 Task: Update the home feature of the saved search to include the waterfront.
Action: Mouse moved to (458, 345)
Screenshot: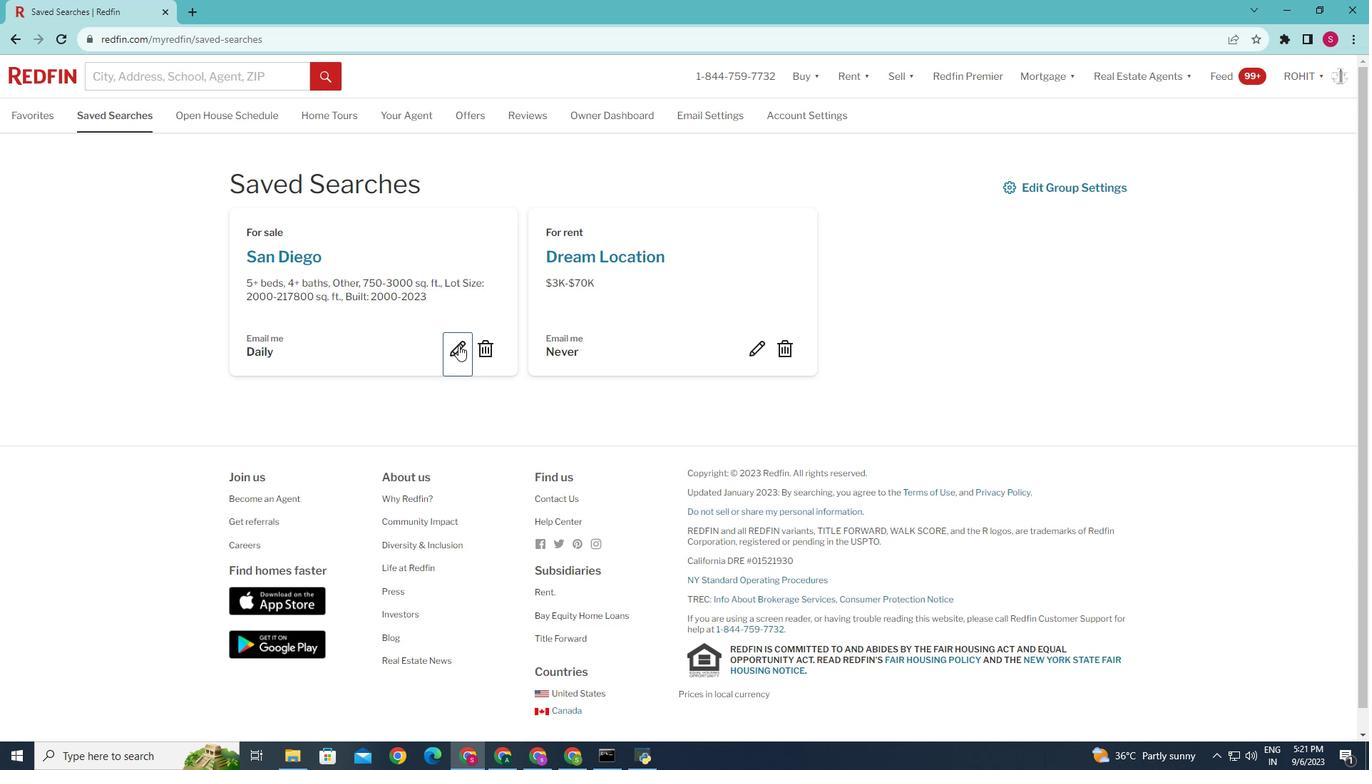 
Action: Mouse pressed left at (458, 345)
Screenshot: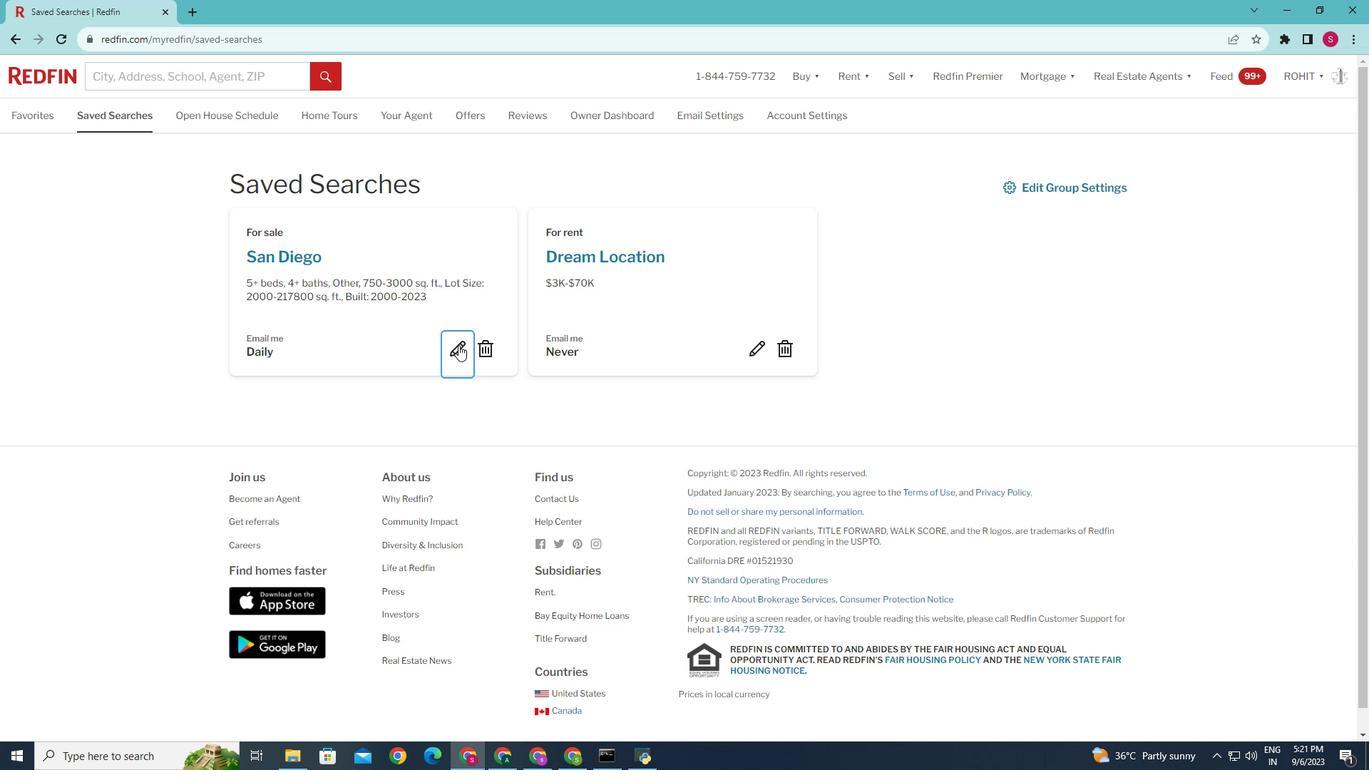 
Action: Mouse moved to (547, 433)
Screenshot: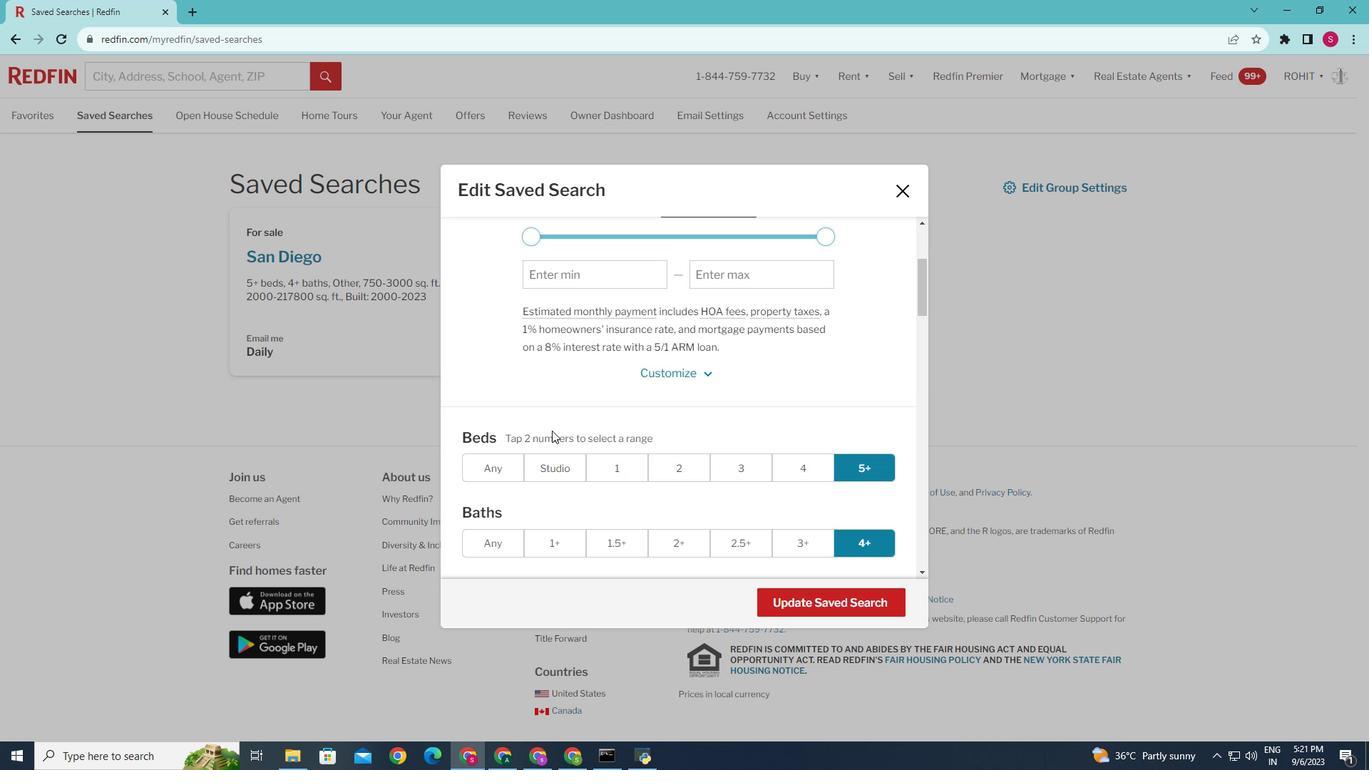 
Action: Mouse scrolled (547, 432) with delta (0, 0)
Screenshot: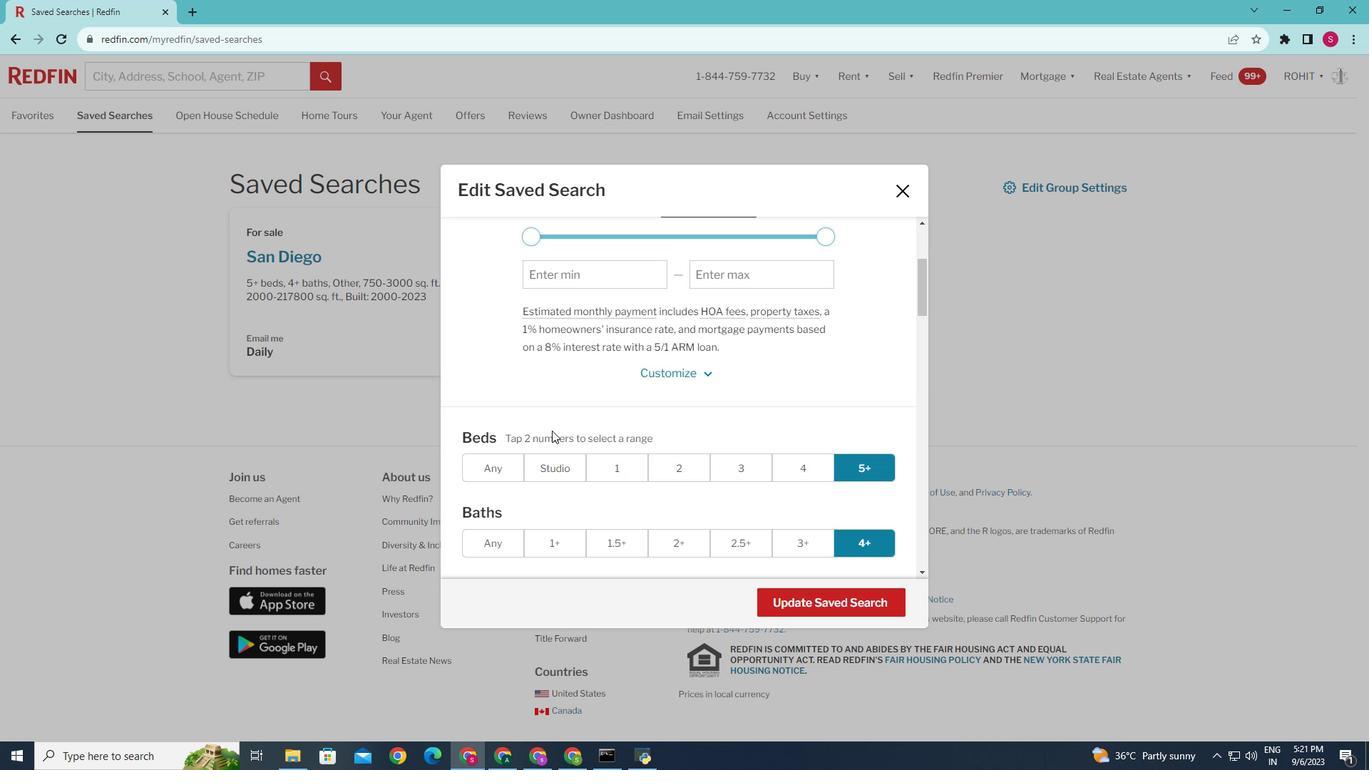 
Action: Mouse moved to (550, 433)
Screenshot: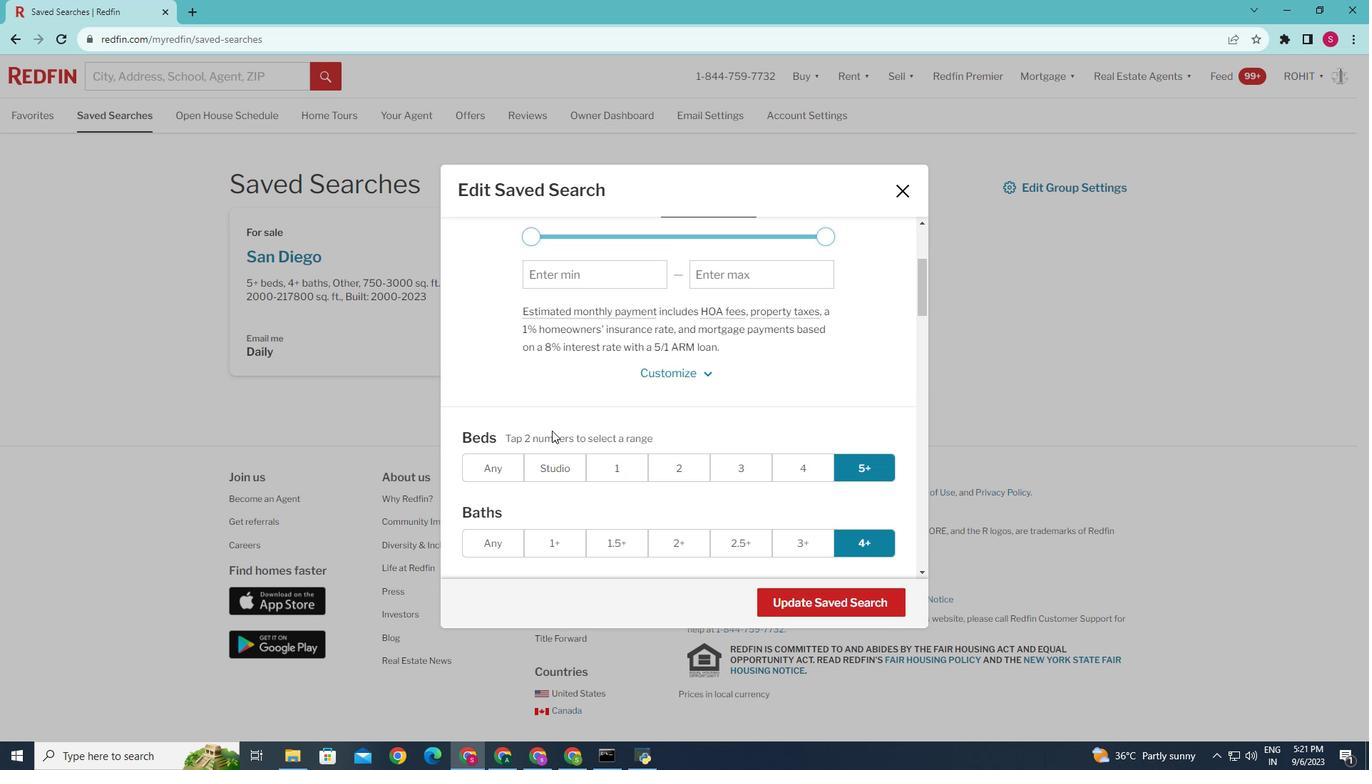 
Action: Mouse scrolled (550, 432) with delta (0, 0)
Screenshot: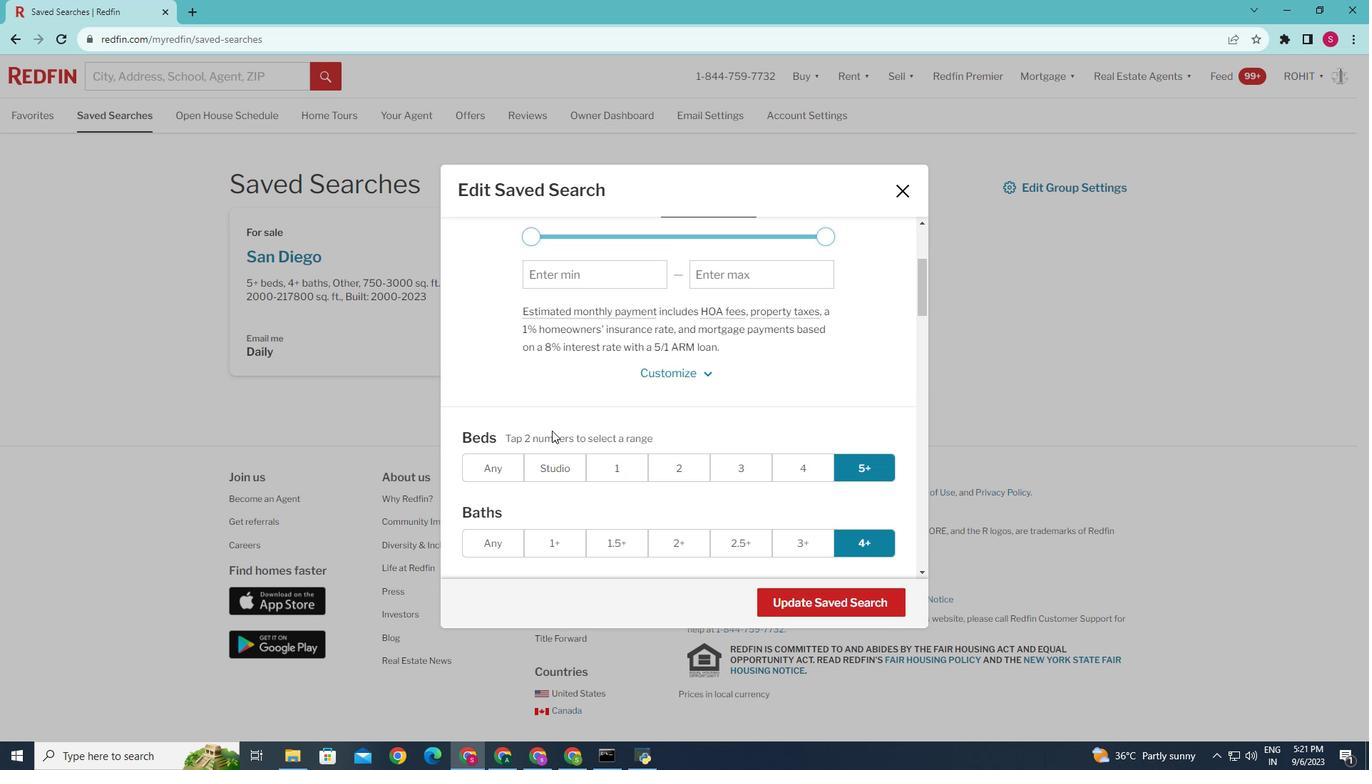 
Action: Mouse moved to (551, 433)
Screenshot: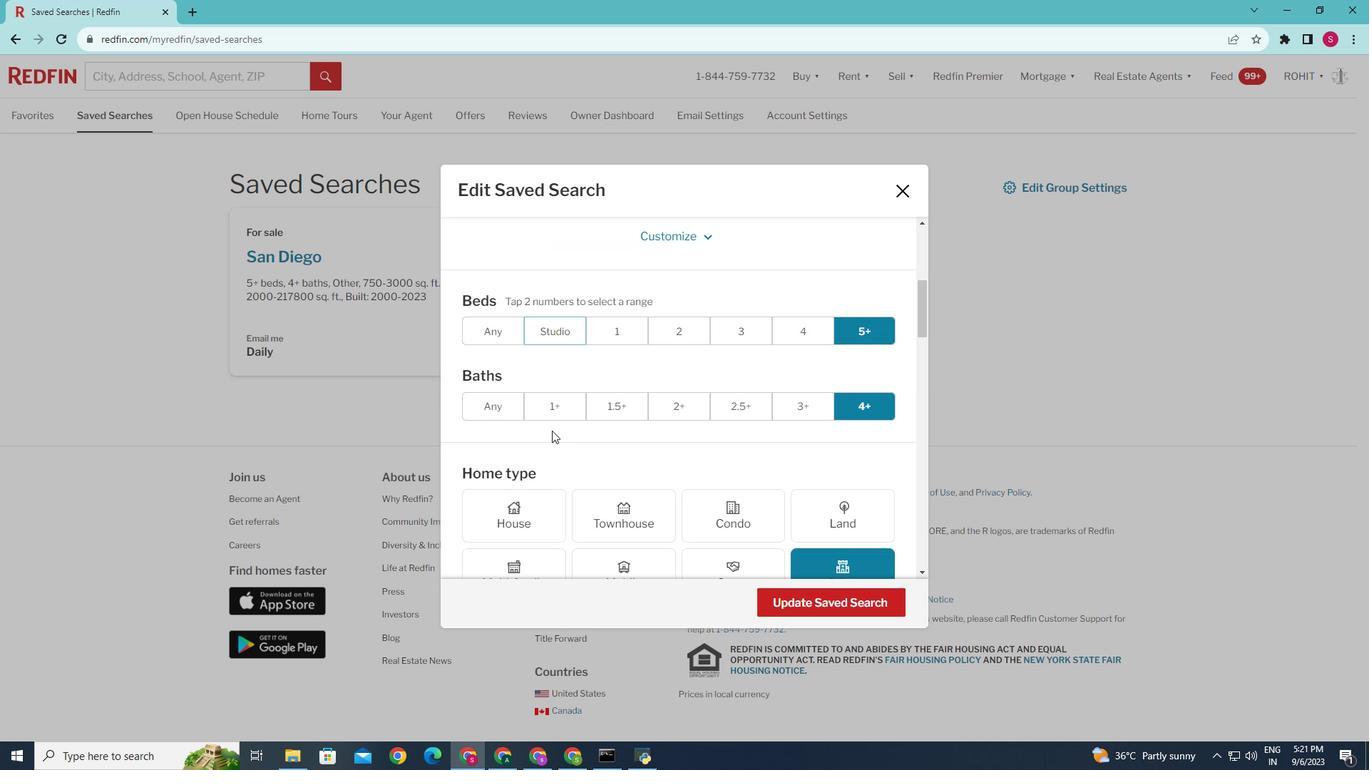 
Action: Mouse scrolled (551, 432) with delta (0, 0)
Screenshot: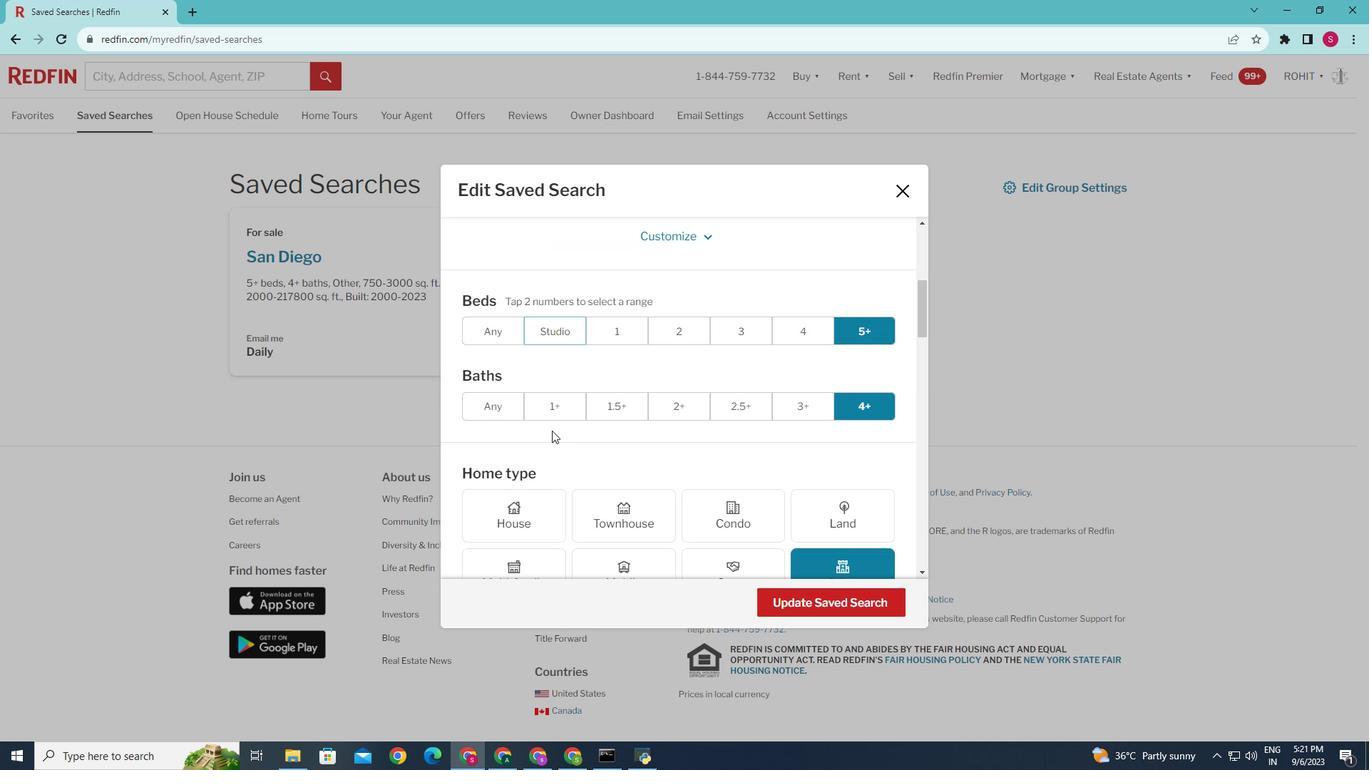 
Action: Mouse moved to (551, 433)
Screenshot: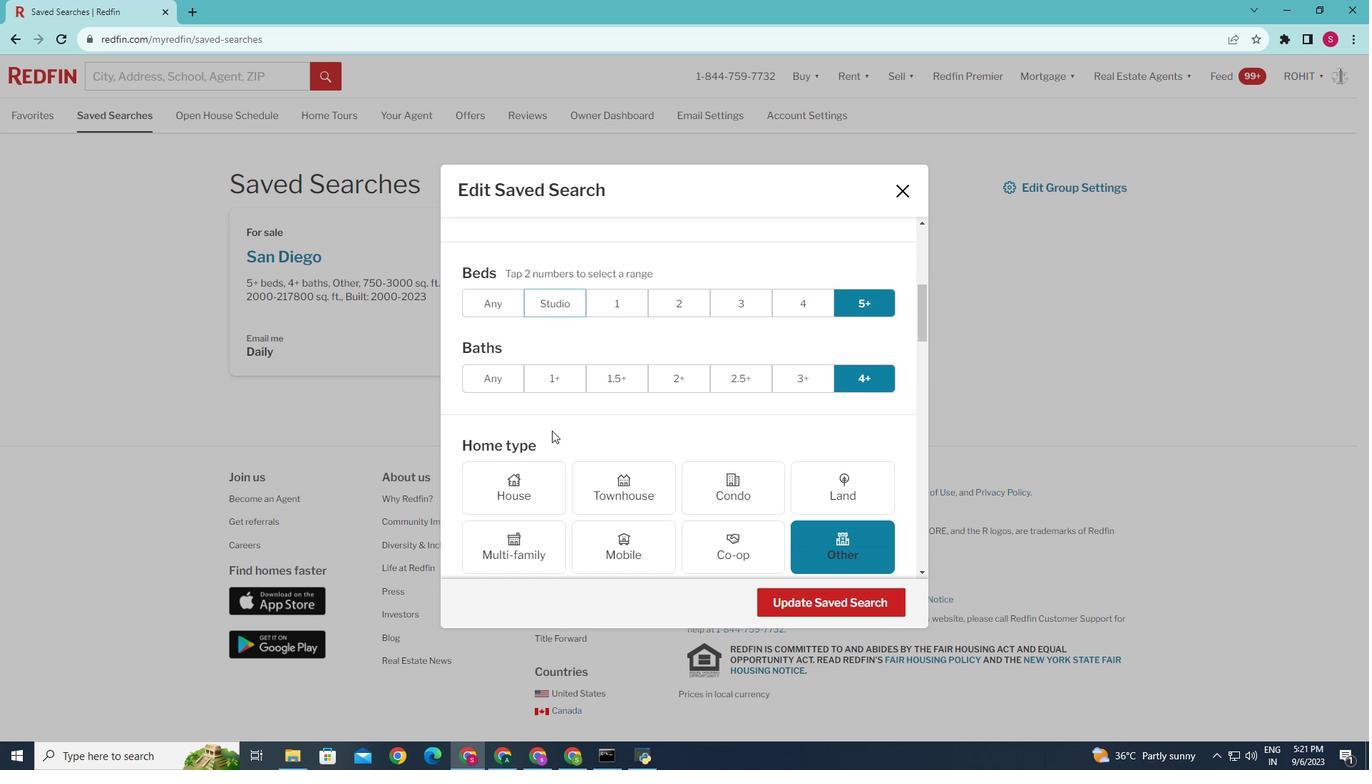 
Action: Mouse scrolled (551, 432) with delta (0, 0)
Screenshot: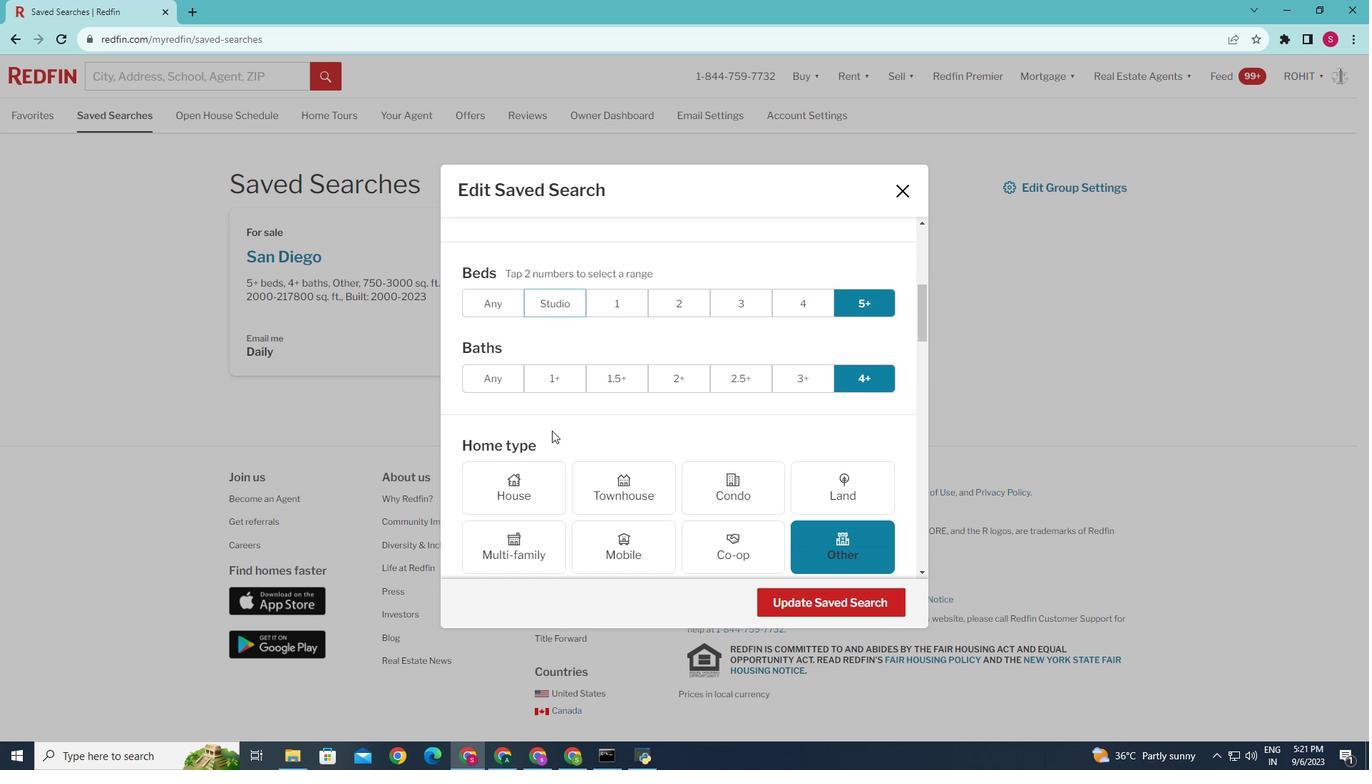 
Action: Mouse moved to (551, 432)
Screenshot: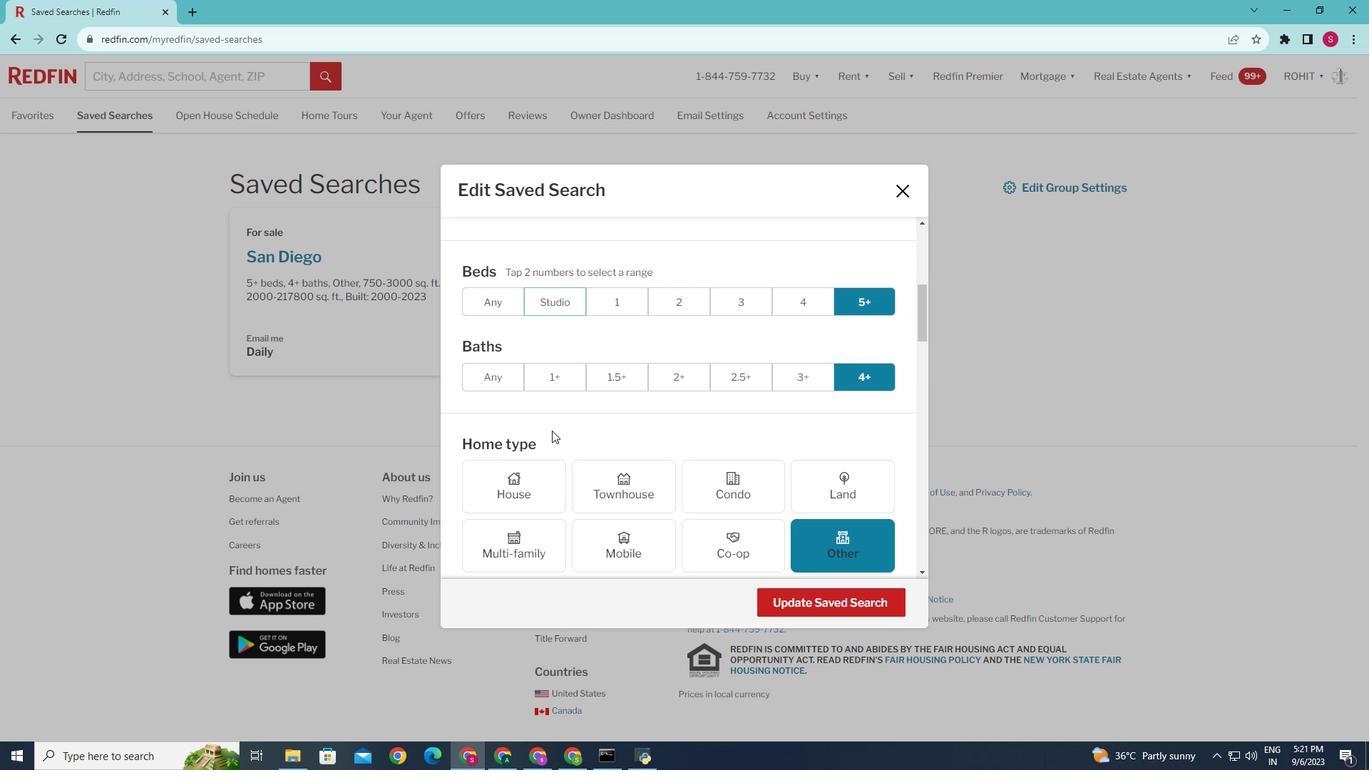
Action: Mouse scrolled (551, 431) with delta (0, 0)
Screenshot: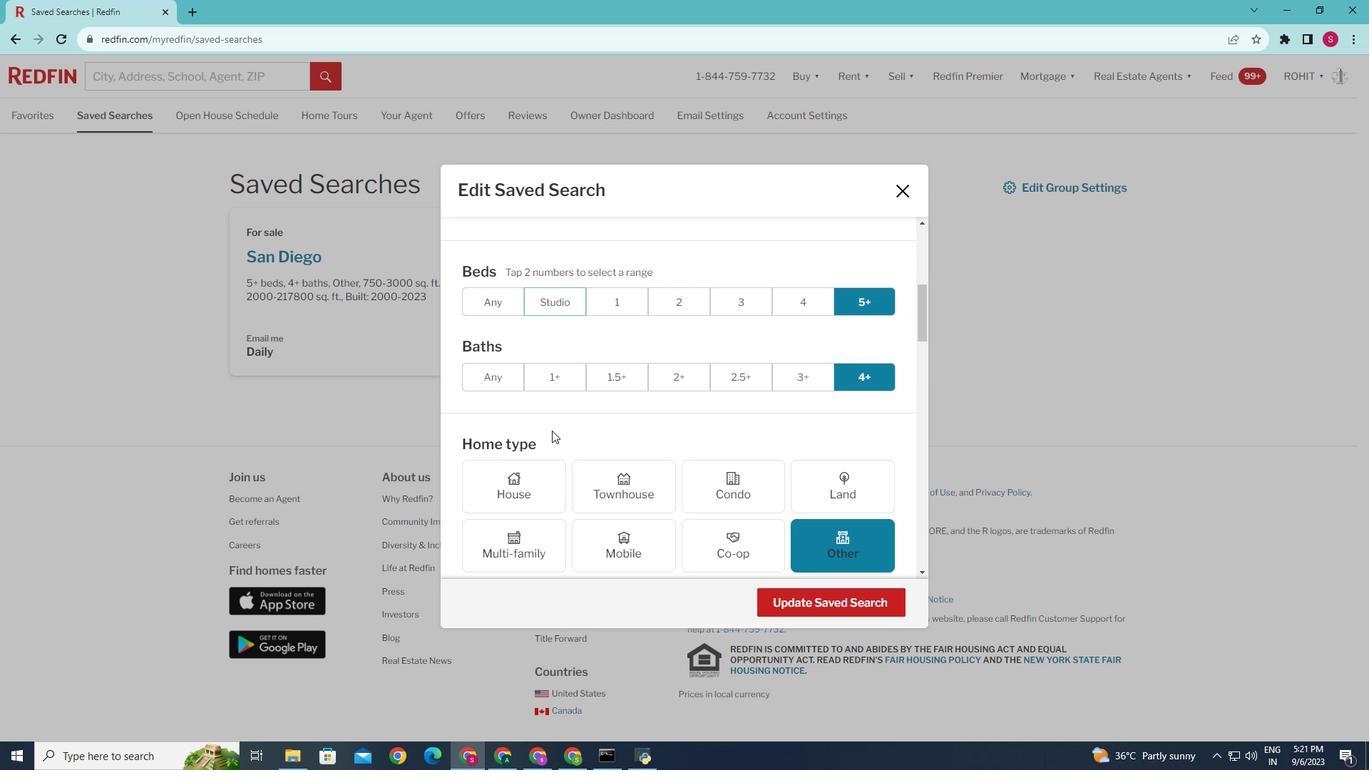 
Action: Mouse moved to (554, 425)
Screenshot: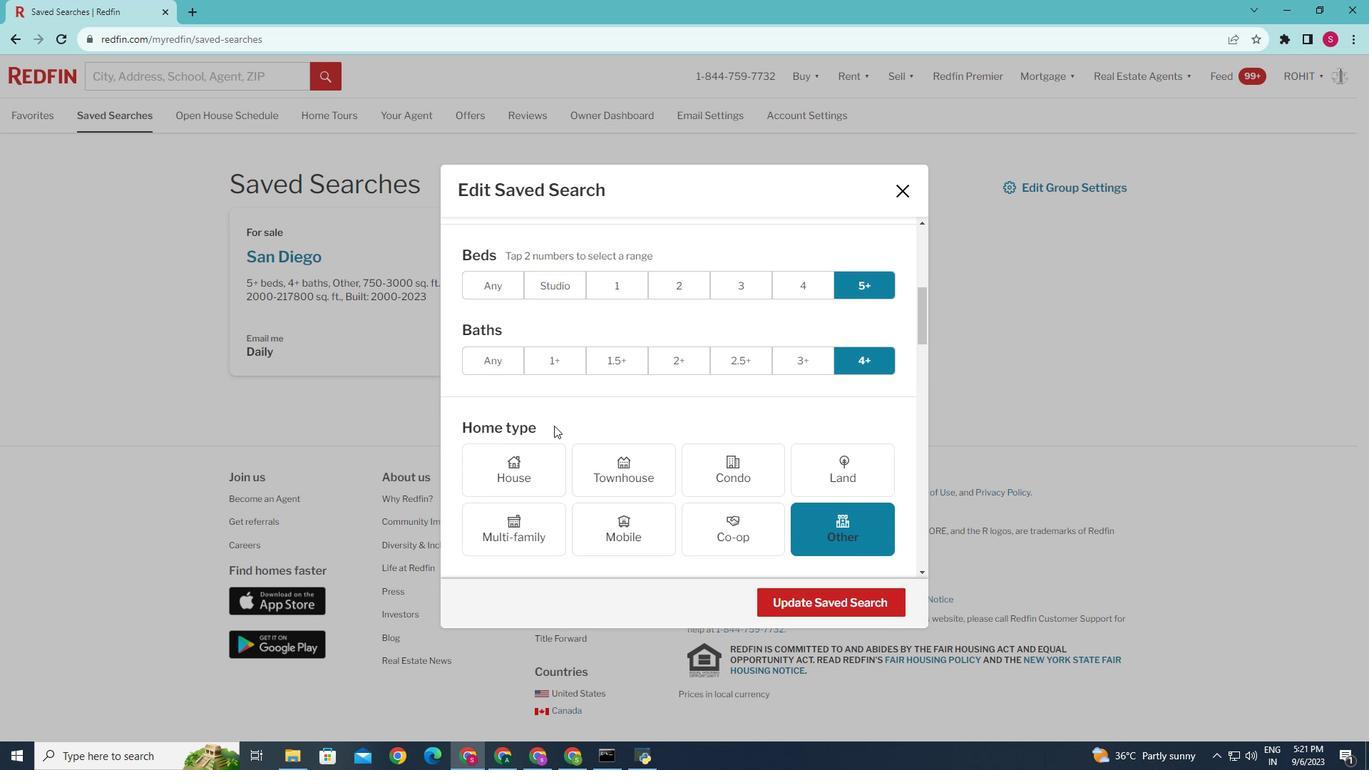 
Action: Mouse scrolled (554, 425) with delta (0, 0)
Screenshot: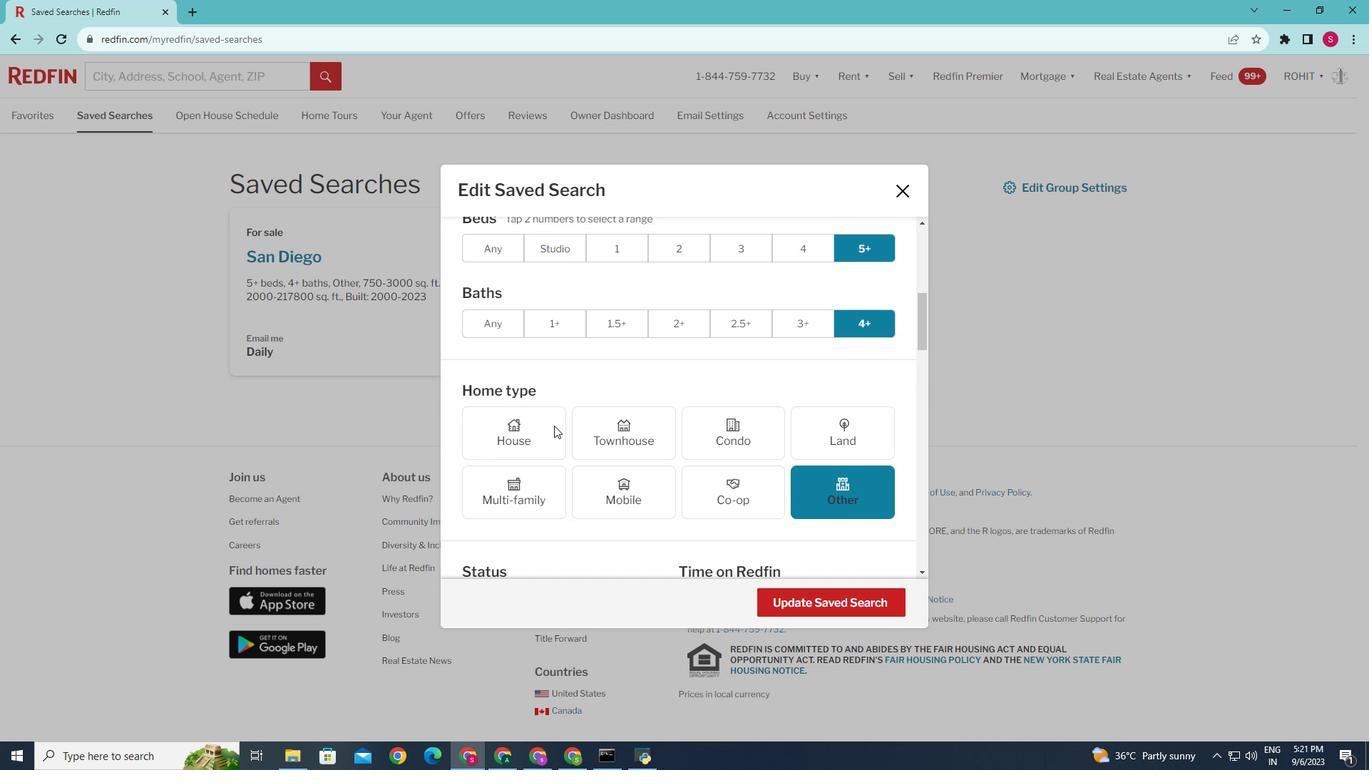 
Action: Mouse scrolled (554, 425) with delta (0, 0)
Screenshot: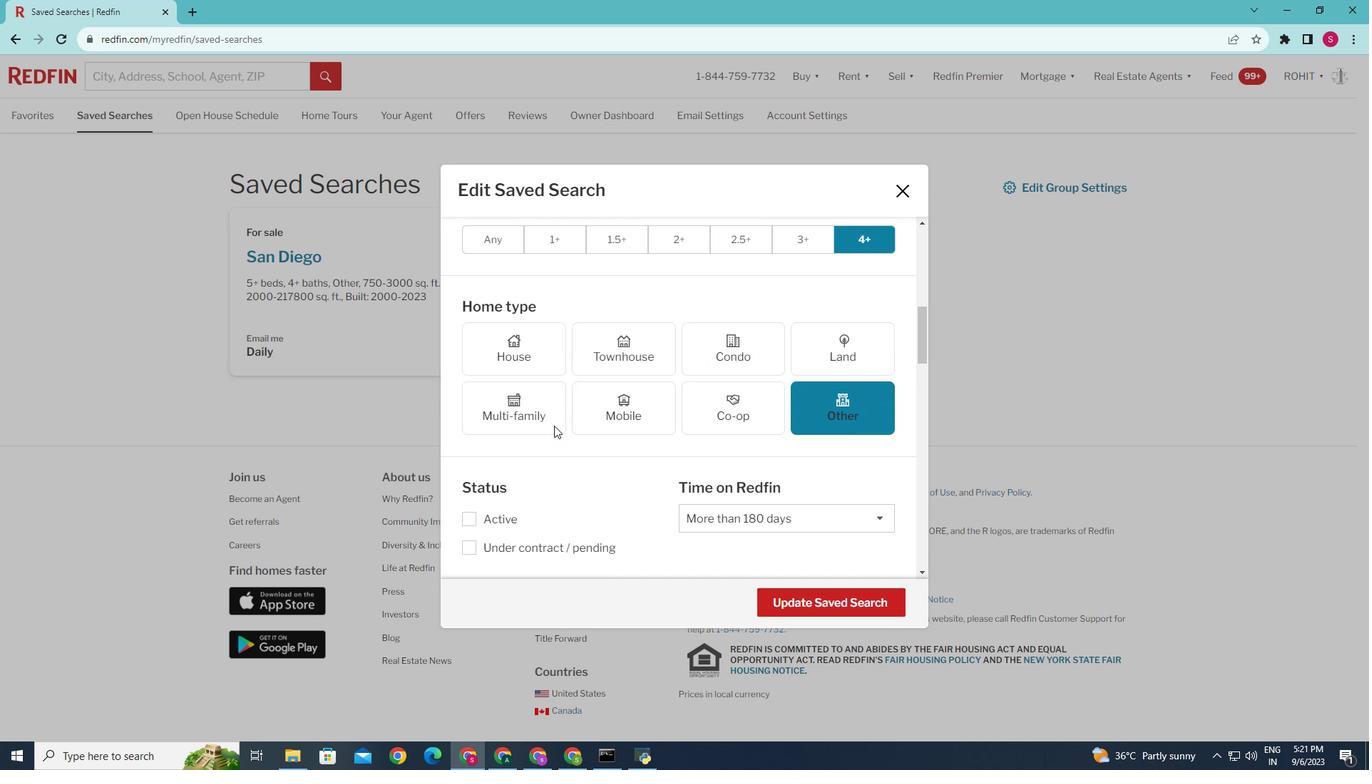 
Action: Mouse scrolled (554, 426) with delta (0, 0)
Screenshot: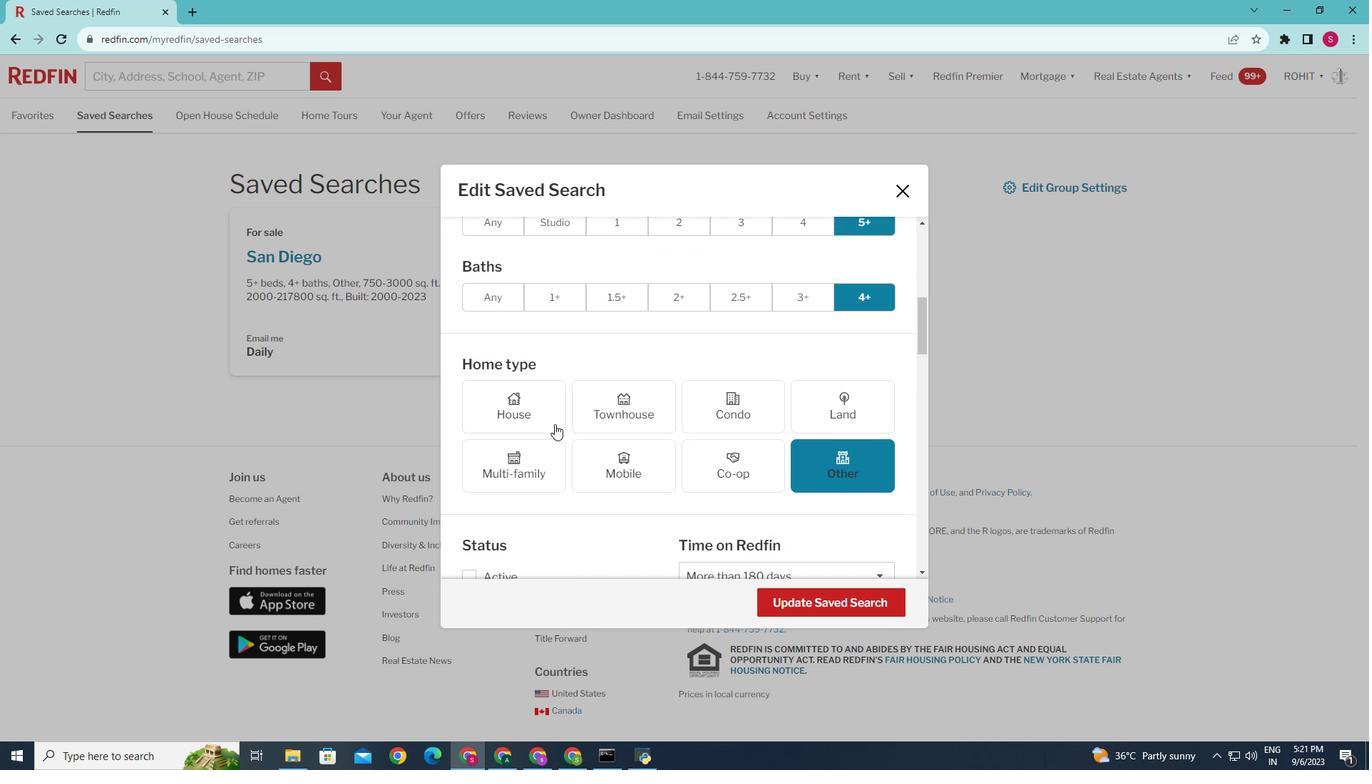 
Action: Mouse moved to (555, 424)
Screenshot: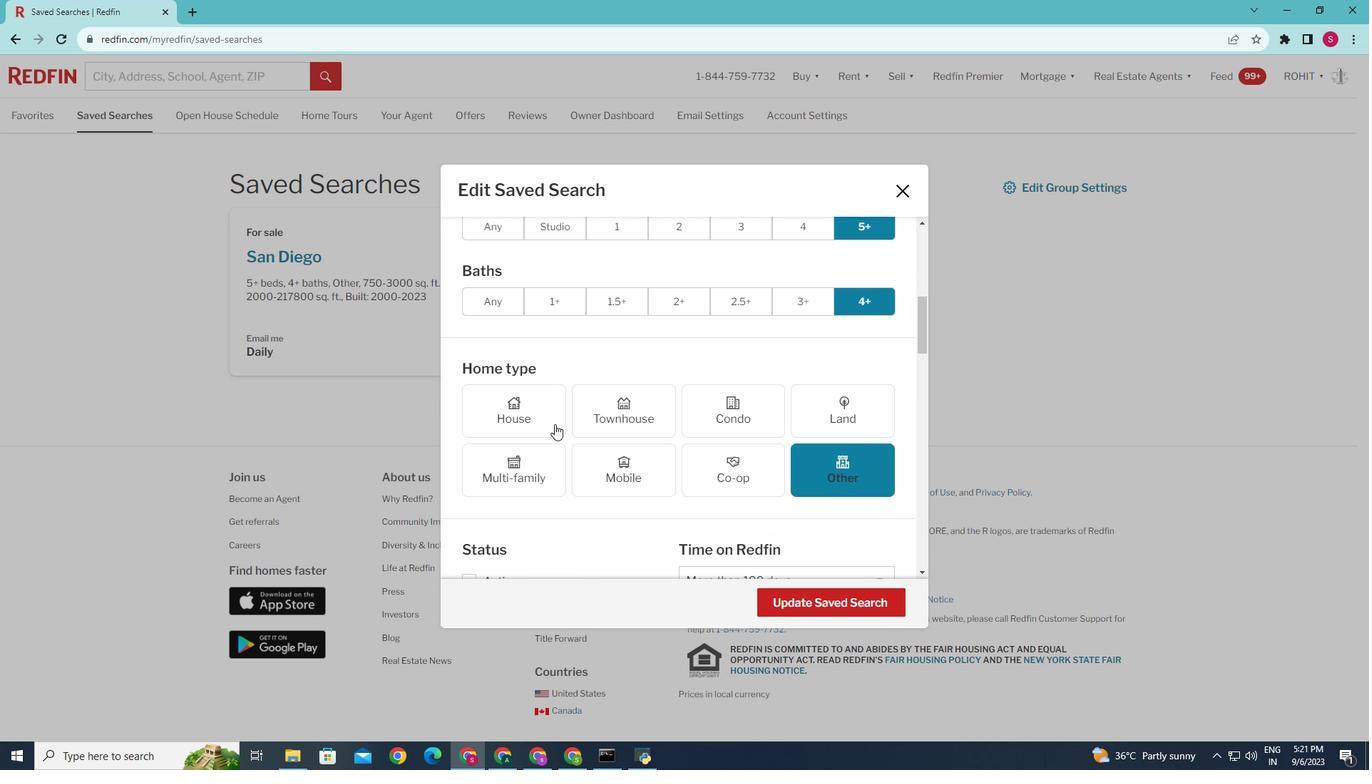 
Action: Mouse scrolled (555, 423) with delta (0, 0)
Screenshot: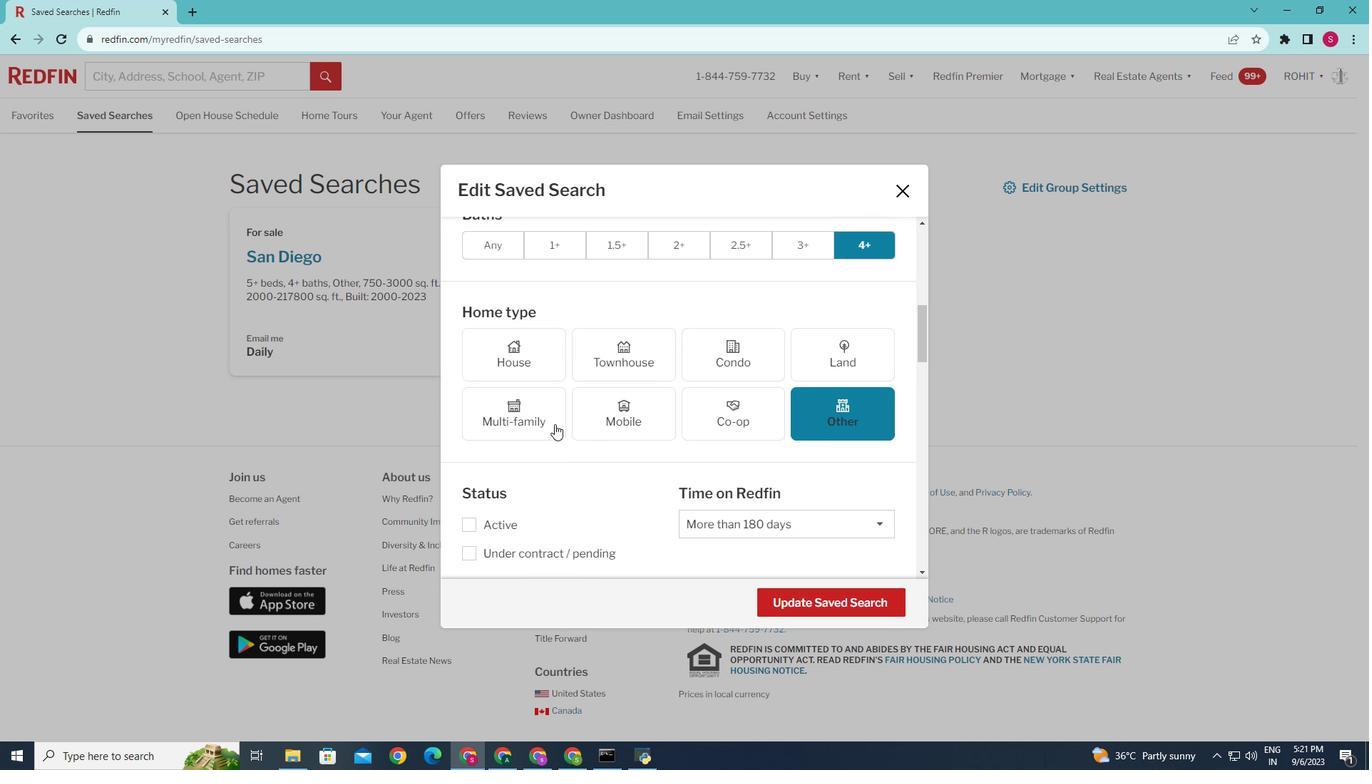 
Action: Mouse scrolled (555, 423) with delta (0, 0)
Screenshot: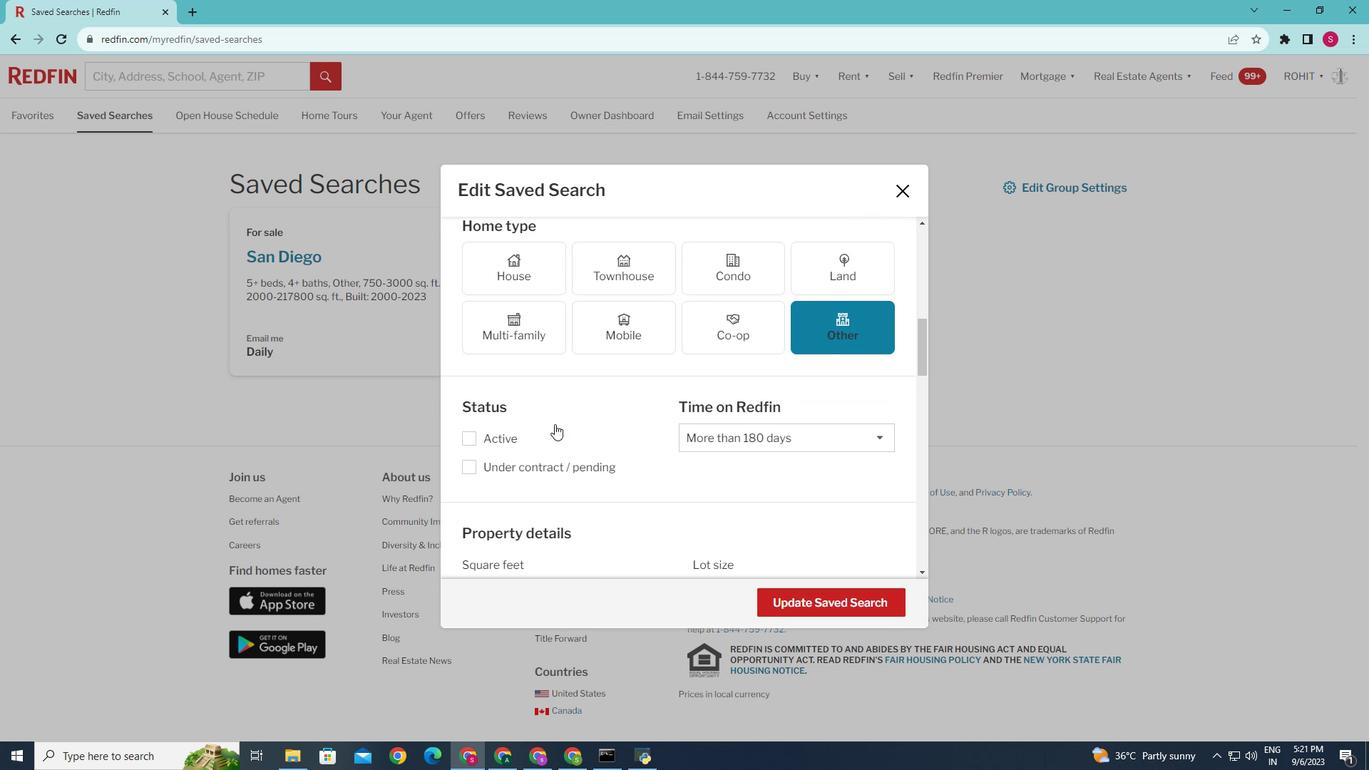 
Action: Mouse scrolled (555, 423) with delta (0, 0)
Screenshot: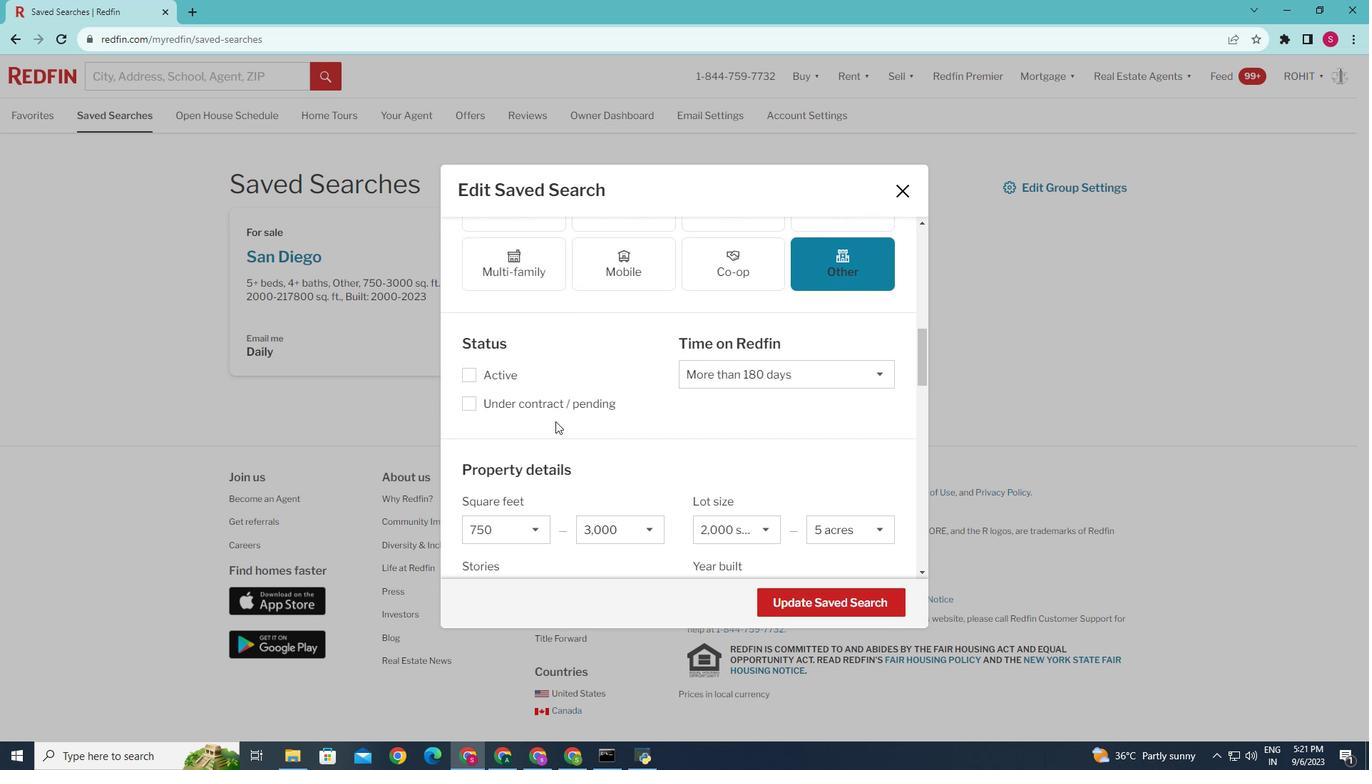 
Action: Mouse moved to (555, 420)
Screenshot: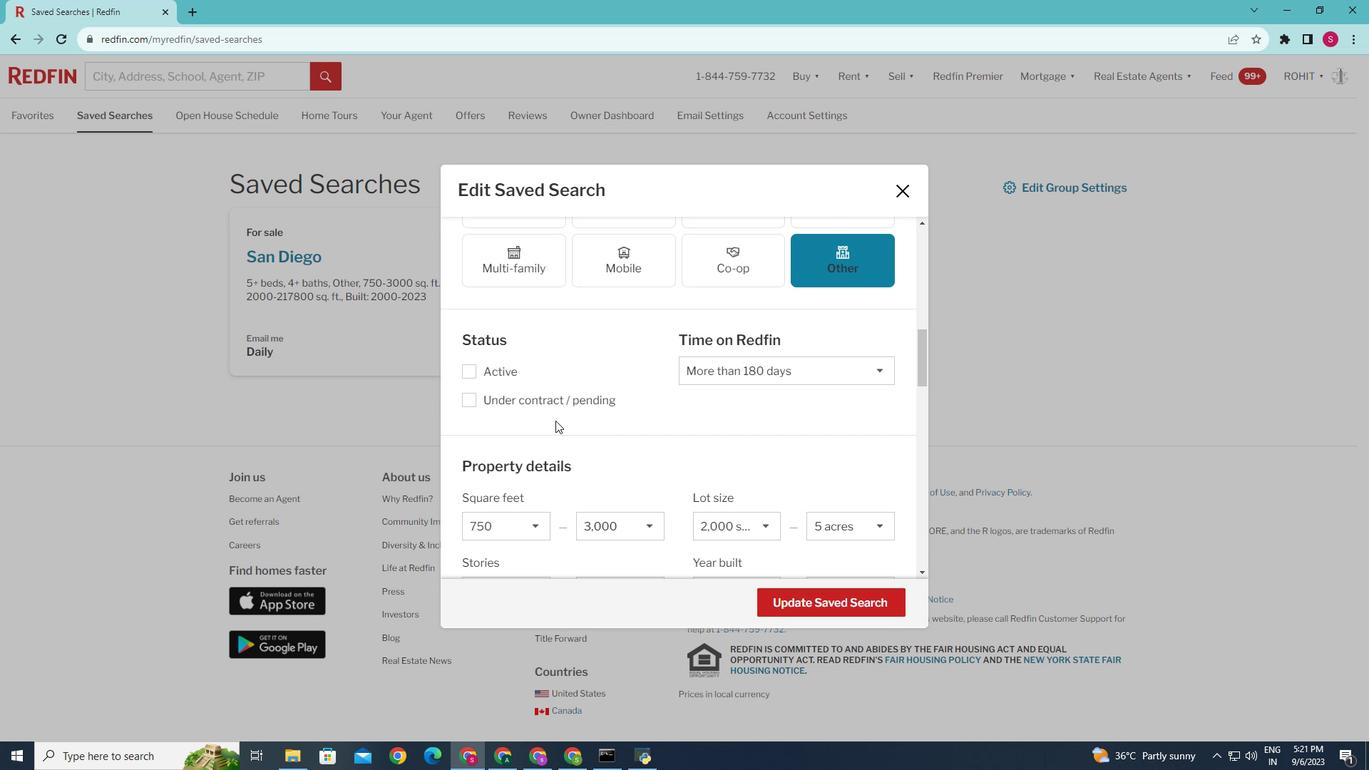 
Action: Mouse scrolled (555, 420) with delta (0, 0)
Screenshot: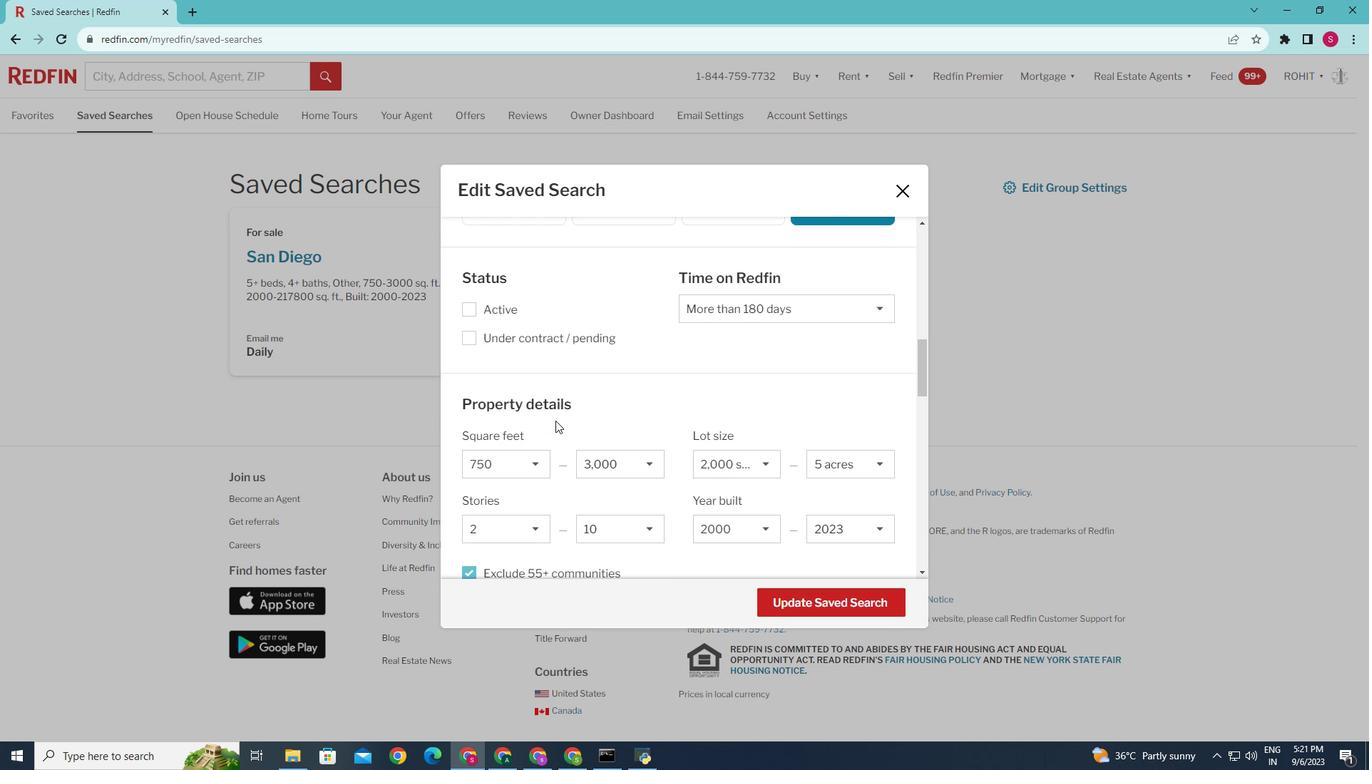 
Action: Mouse moved to (556, 419)
Screenshot: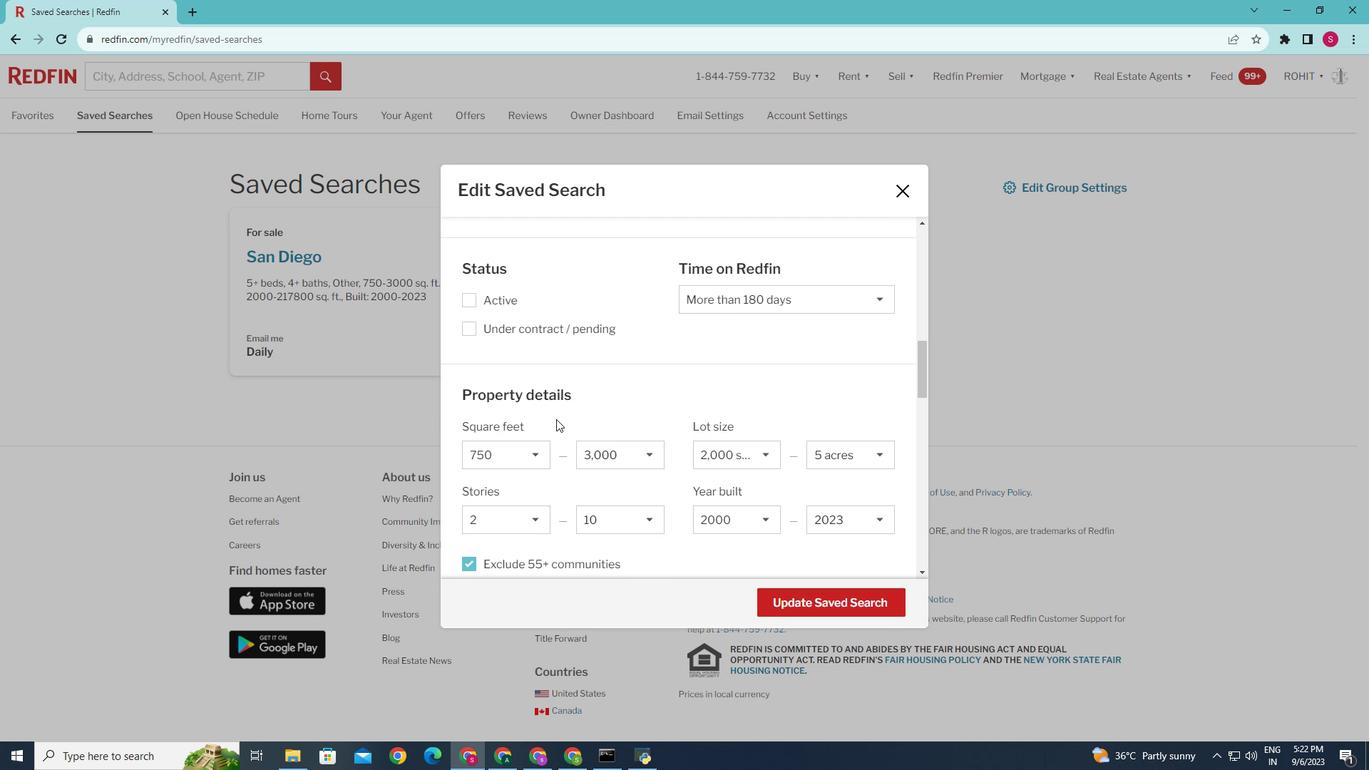 
Action: Mouse scrolled (556, 418) with delta (0, 0)
Screenshot: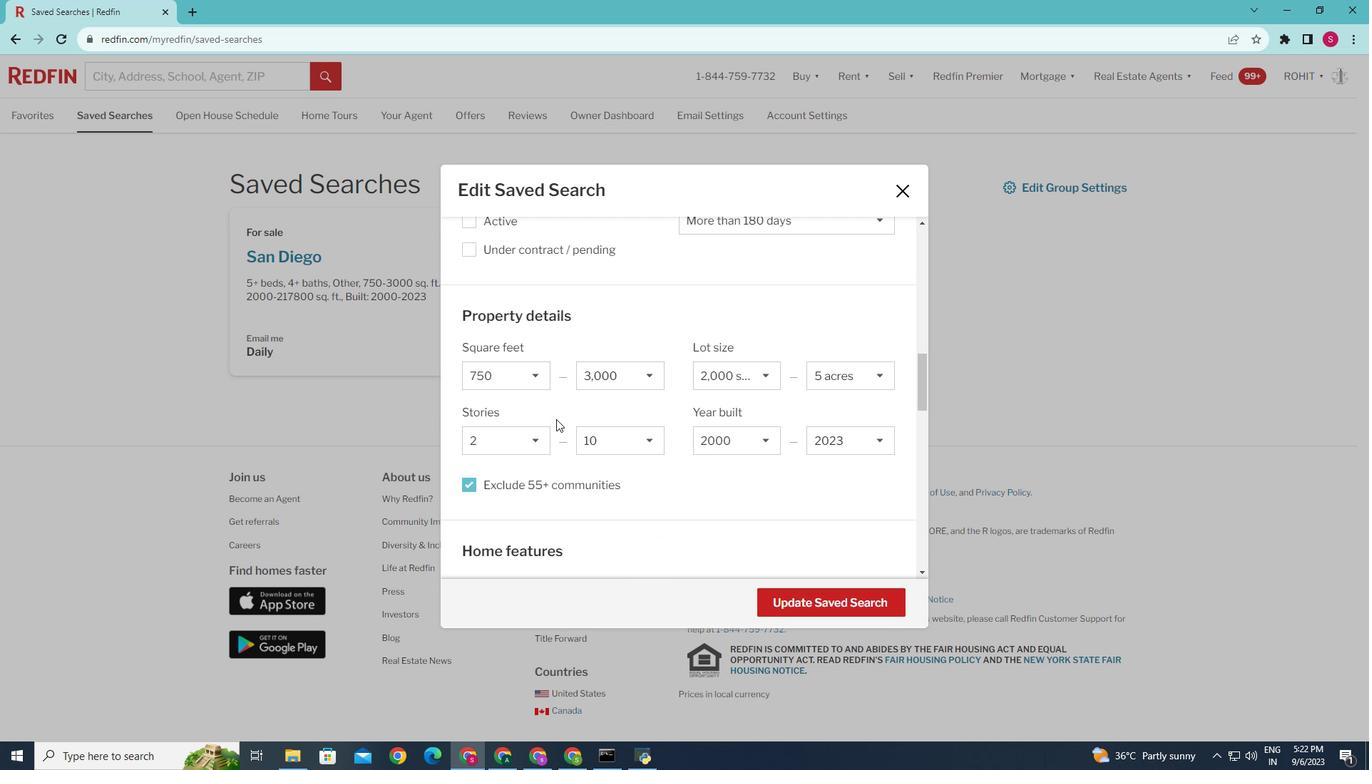 
Action: Mouse scrolled (556, 418) with delta (0, 0)
Screenshot: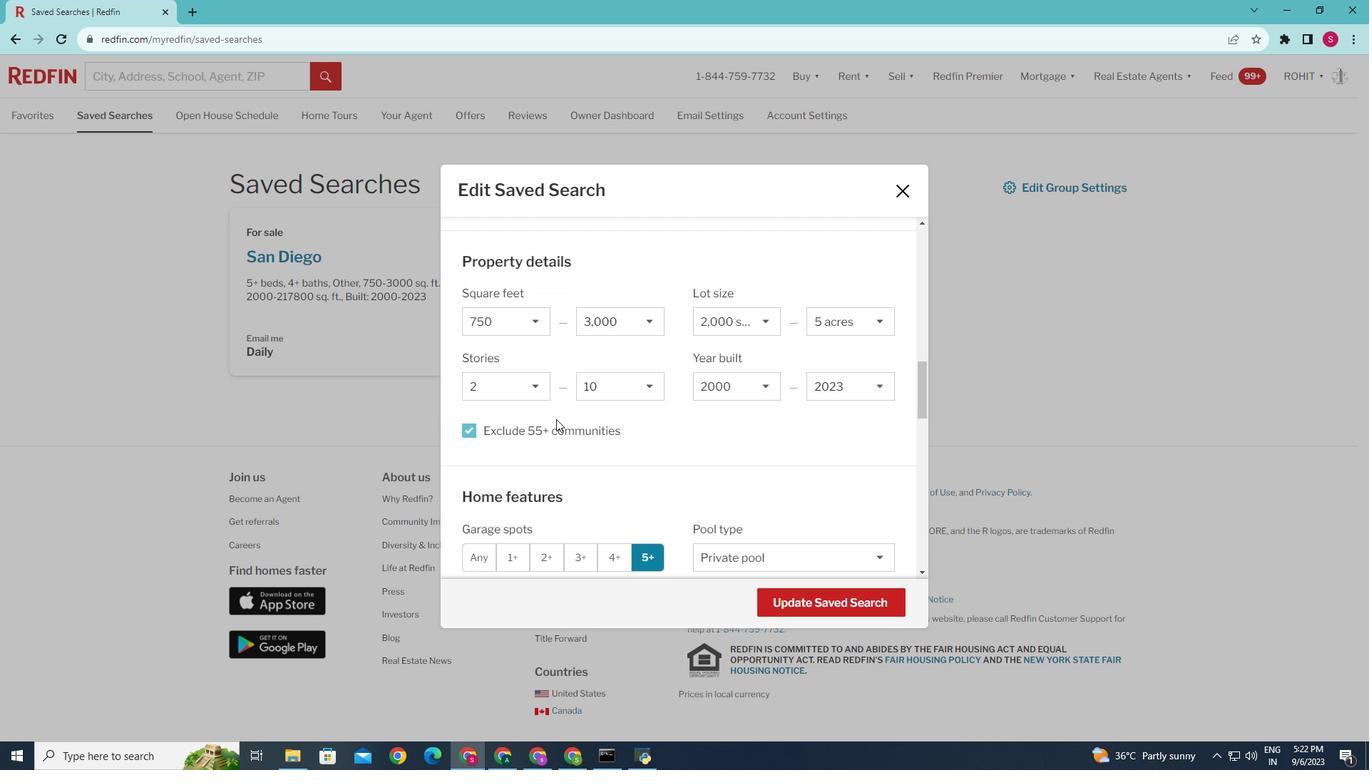 
Action: Mouse scrolled (556, 418) with delta (0, 0)
Screenshot: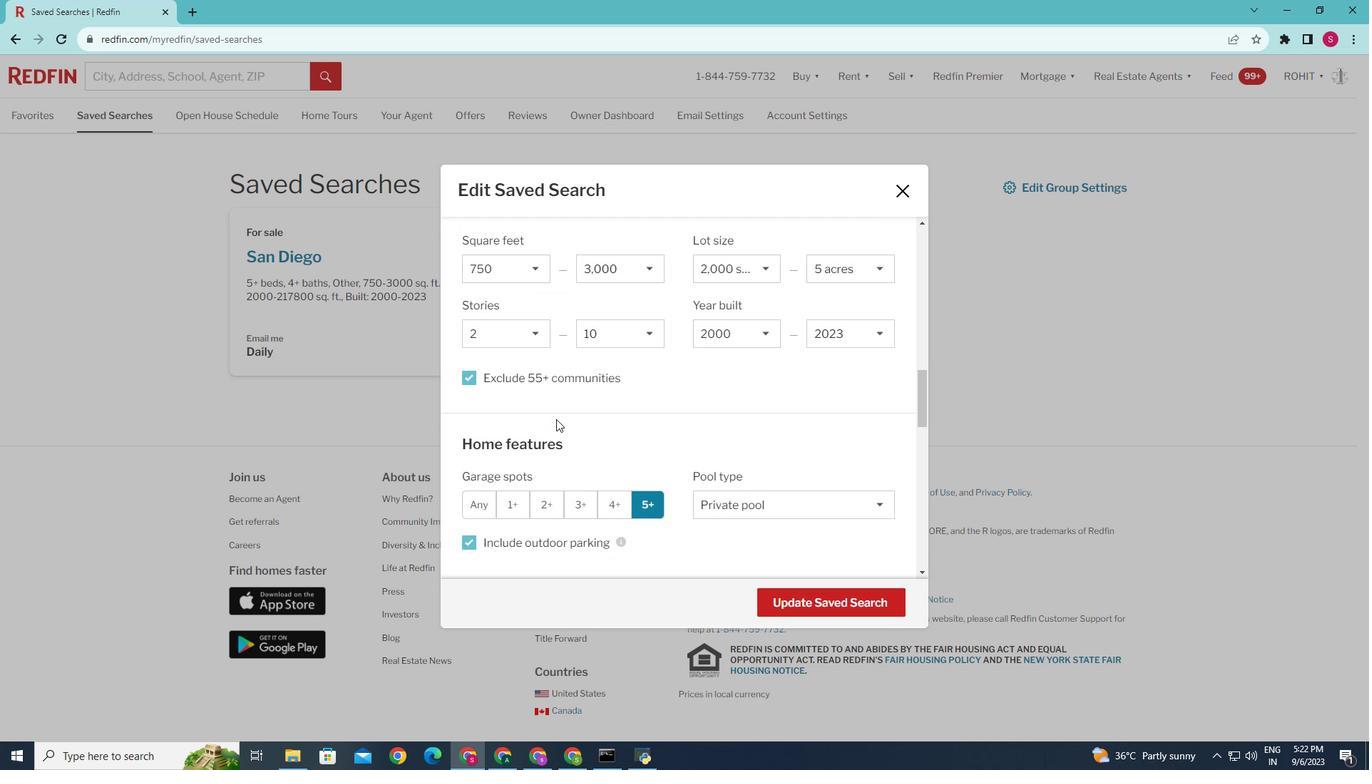 
Action: Mouse scrolled (556, 418) with delta (0, 0)
Screenshot: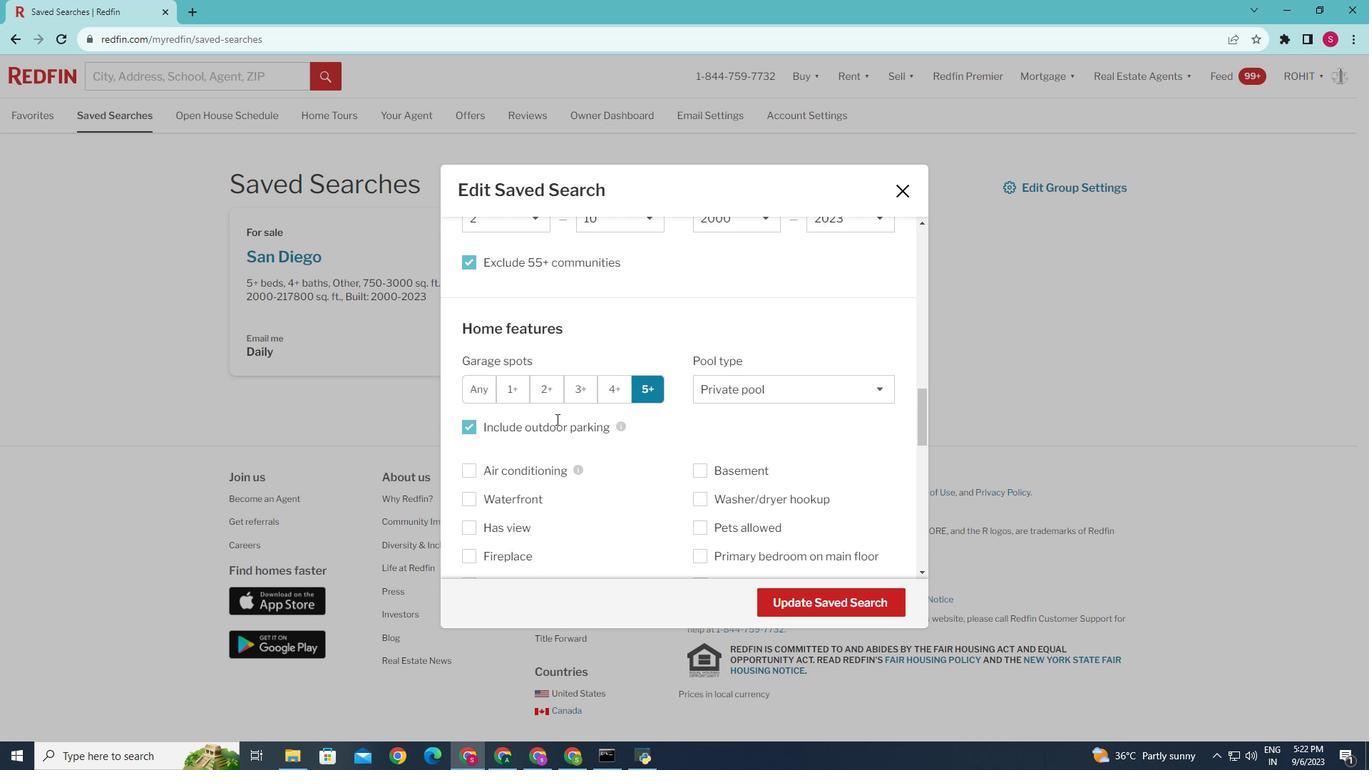 
Action: Mouse scrolled (556, 418) with delta (0, 0)
Screenshot: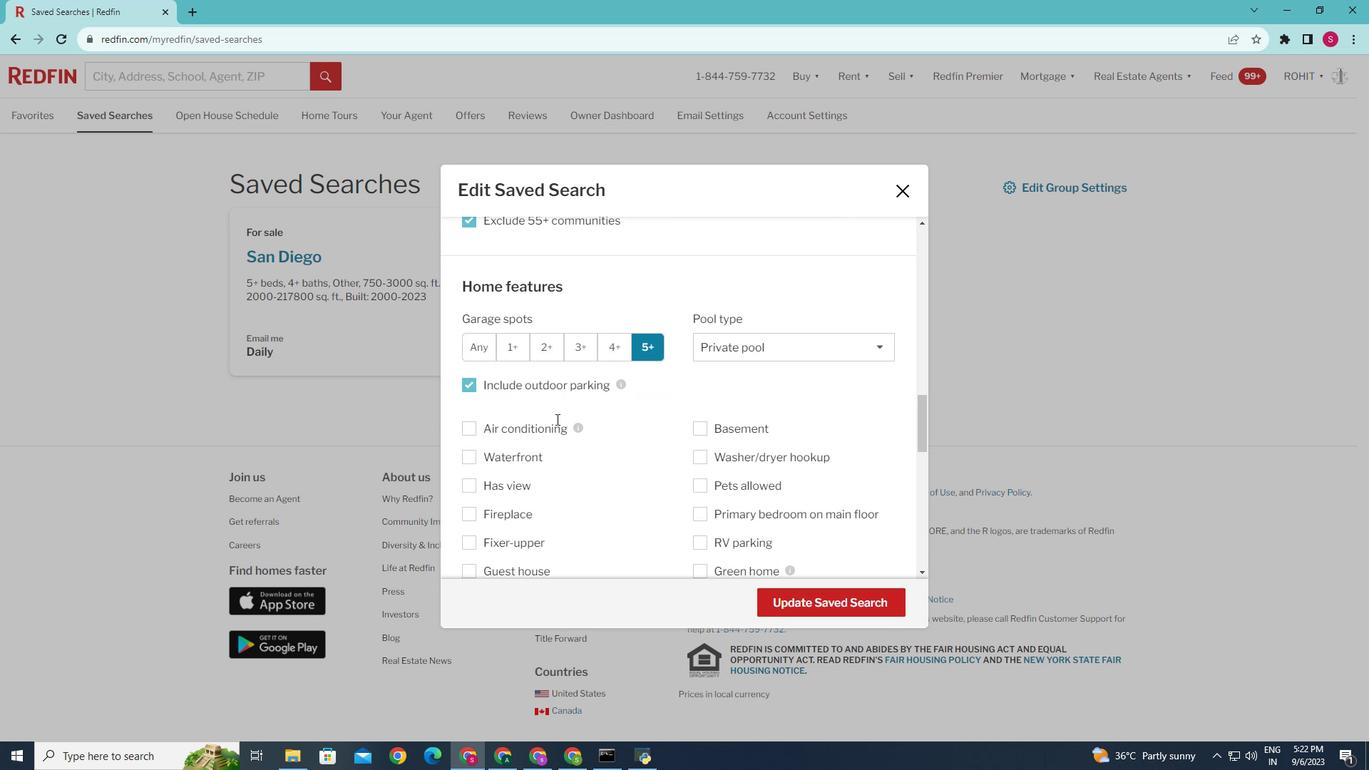 
Action: Mouse moved to (466, 443)
Screenshot: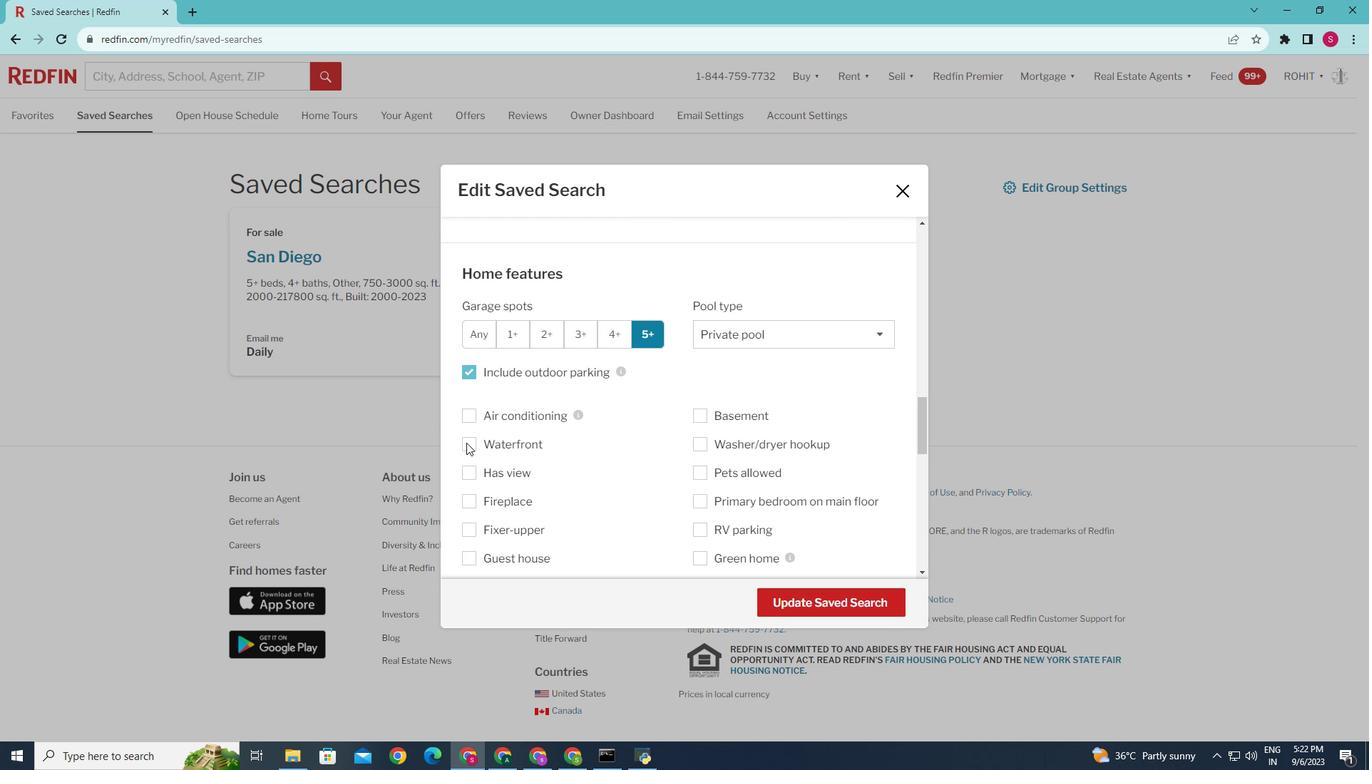 
Action: Mouse pressed left at (466, 443)
Screenshot: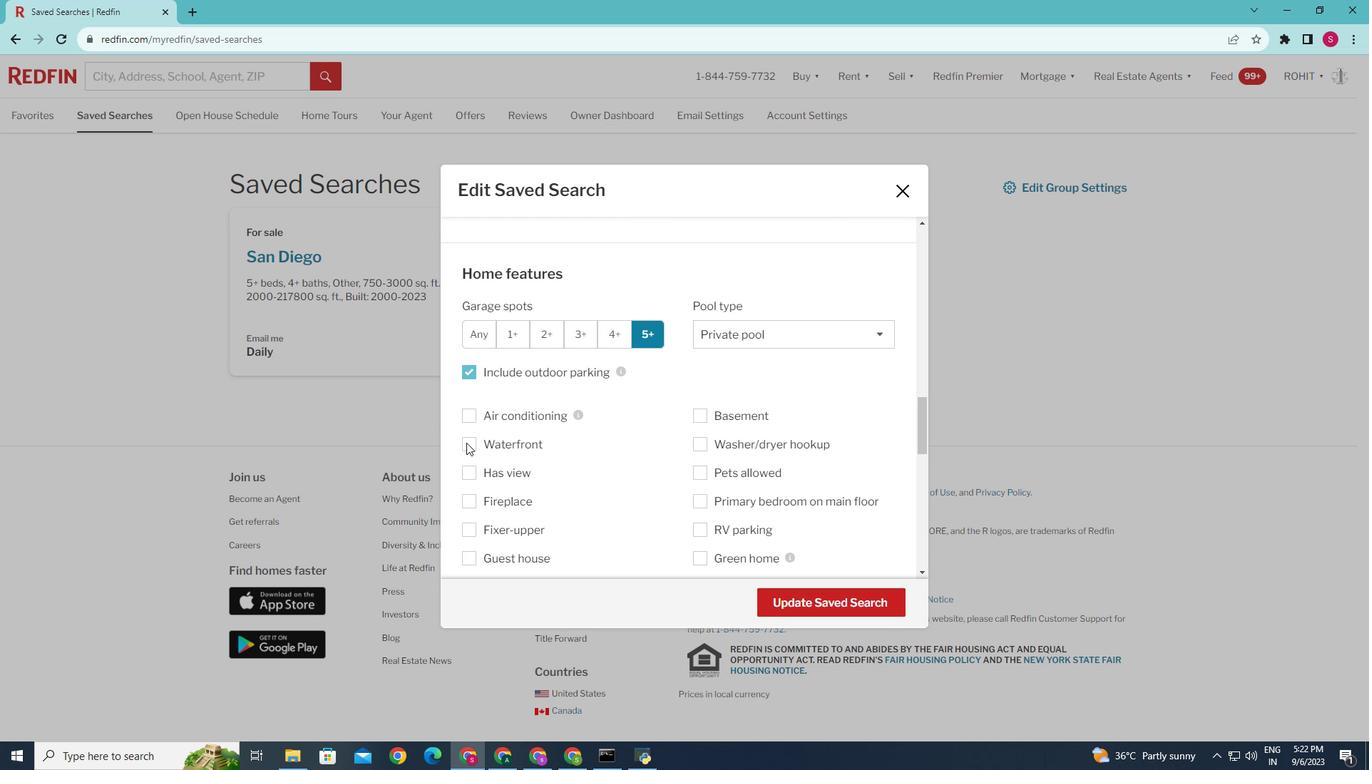 
Action: Mouse moved to (782, 600)
Screenshot: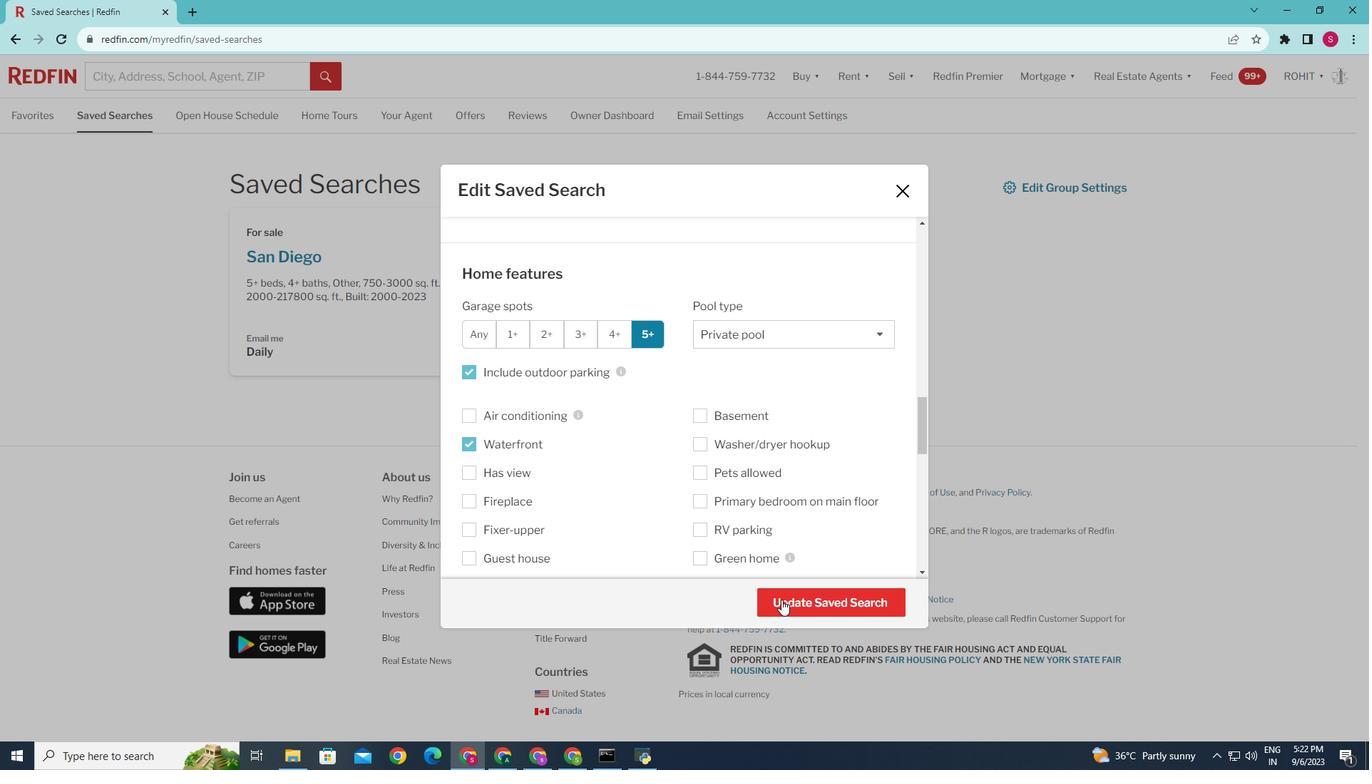 
Action: Mouse pressed left at (782, 600)
Screenshot: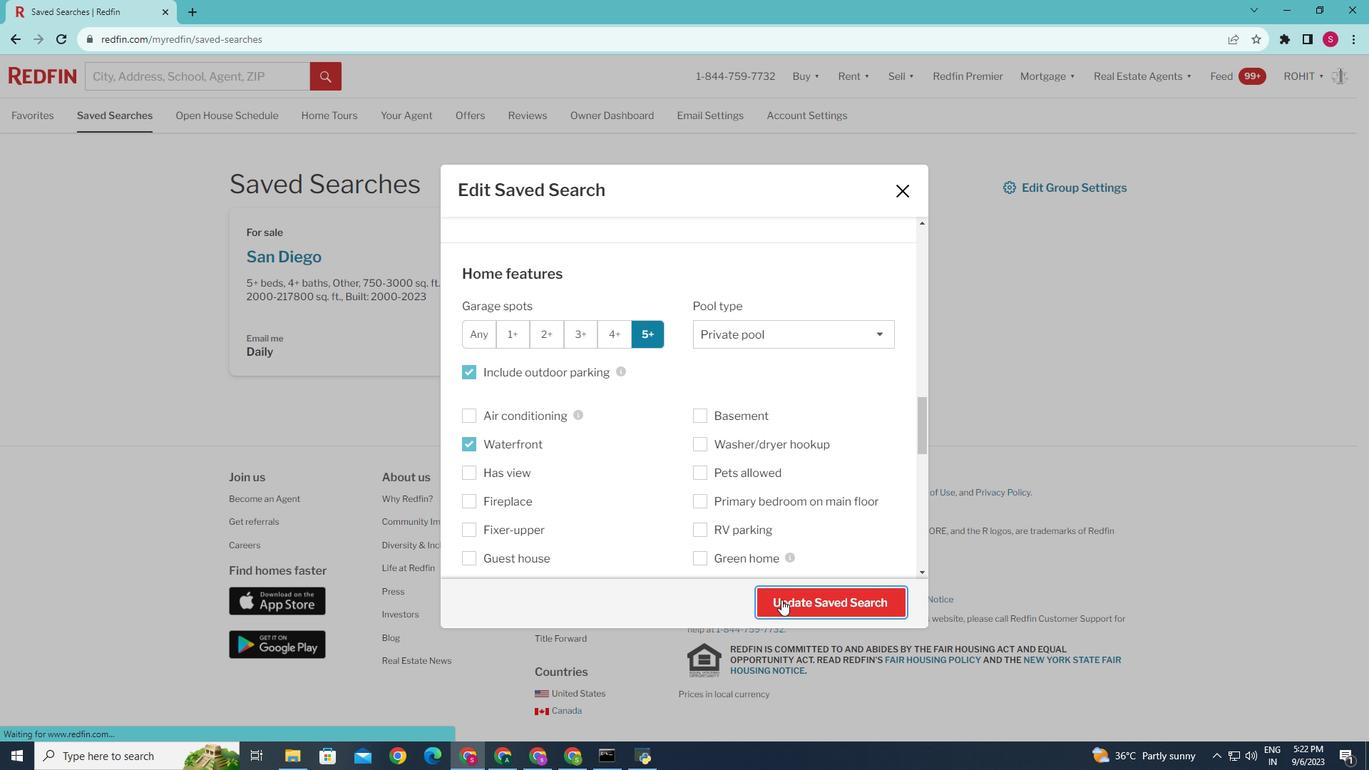 
Action: Mouse moved to (782, 593)
Screenshot: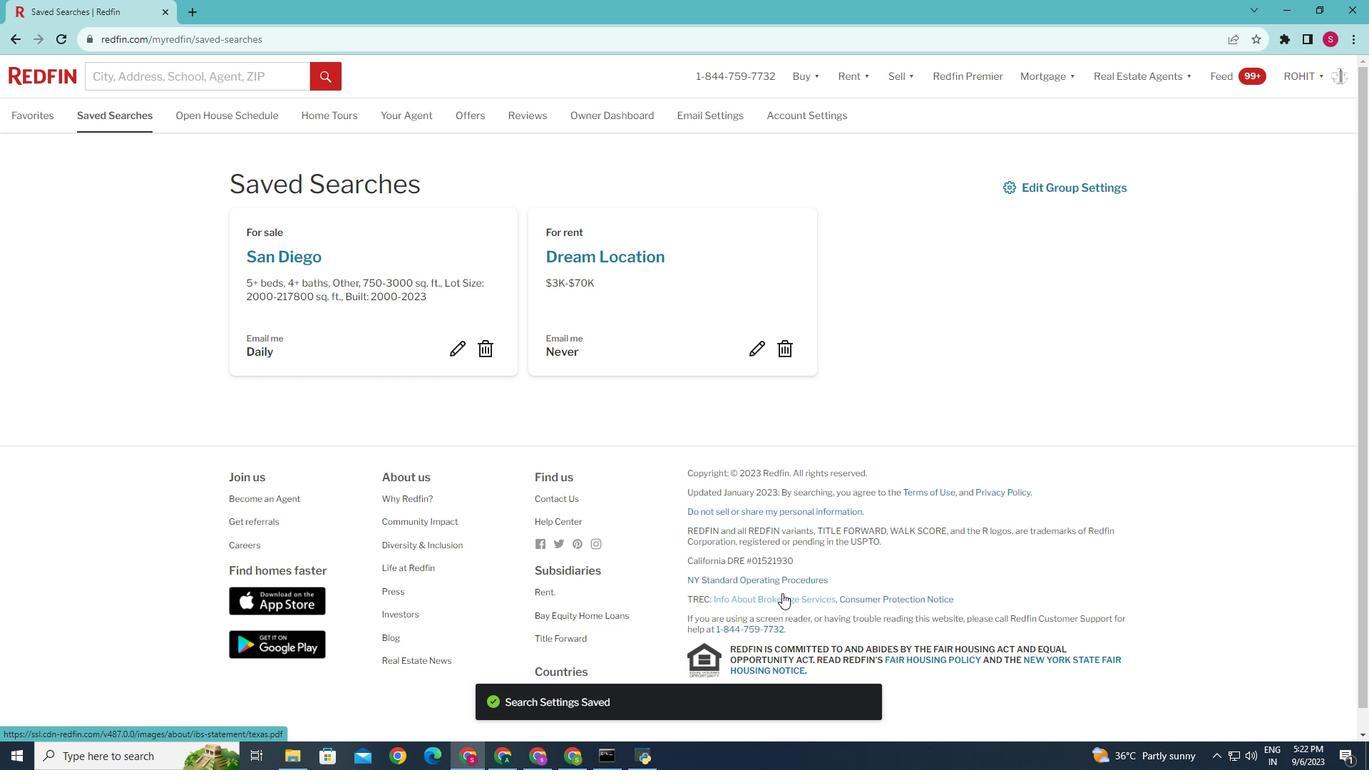 
